 Task: Disable the option Research invites.
Action: Mouse moved to (845, 116)
Screenshot: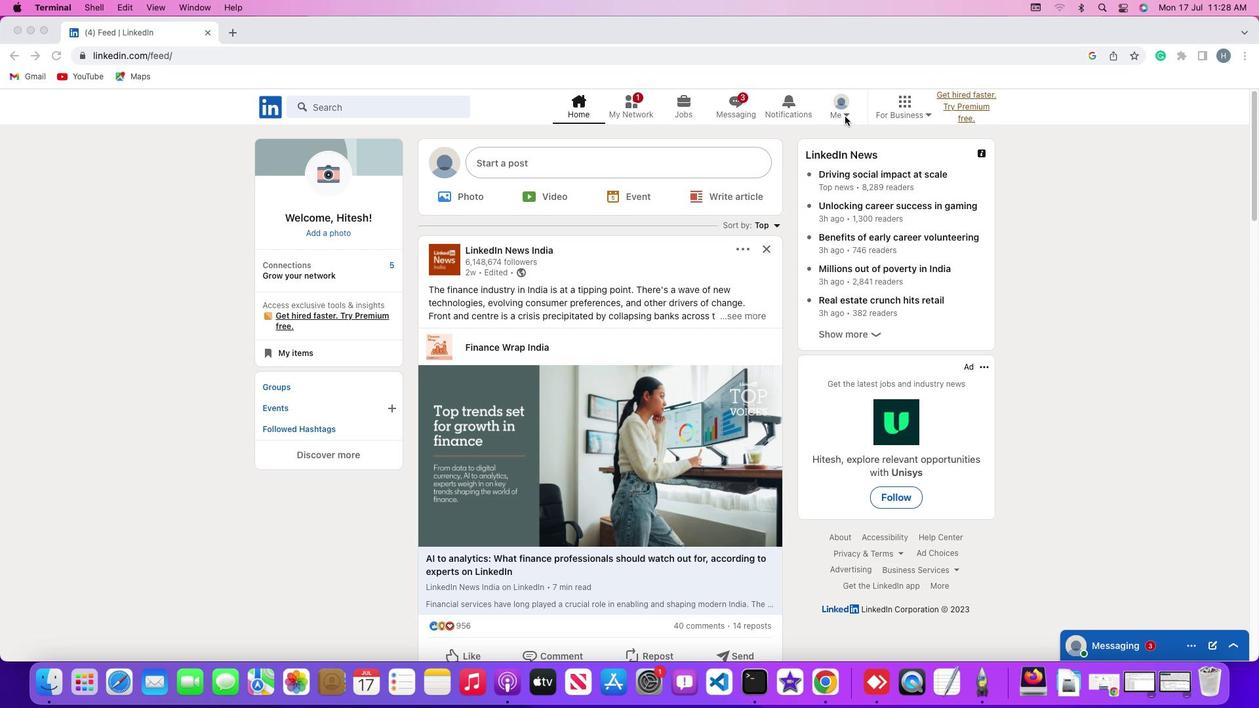 
Action: Mouse pressed left at (845, 116)
Screenshot: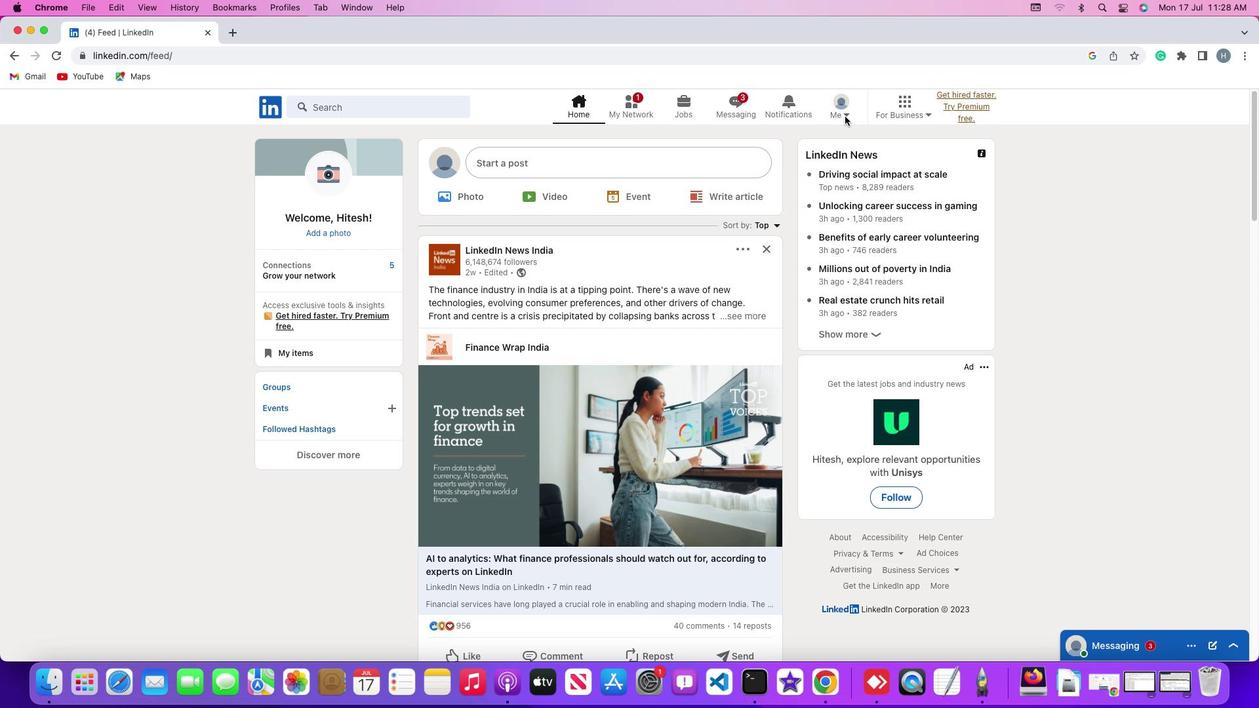 
Action: Mouse pressed left at (845, 116)
Screenshot: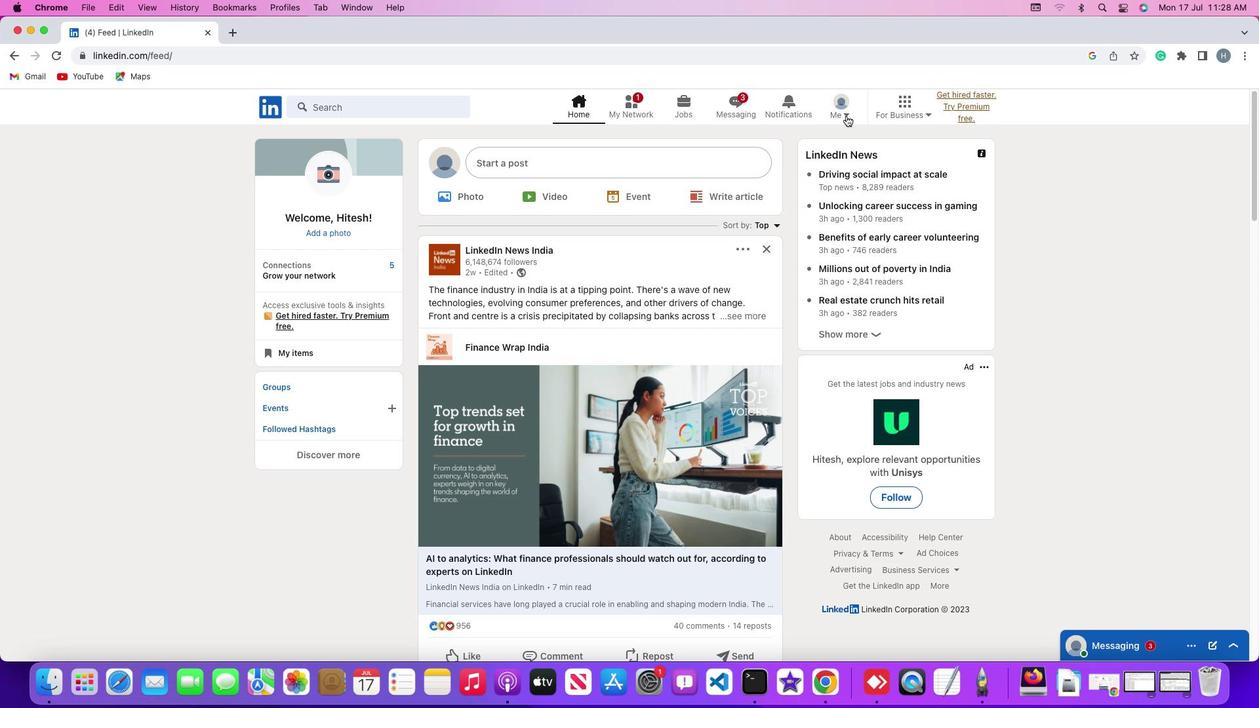 
Action: Mouse moved to (843, 118)
Screenshot: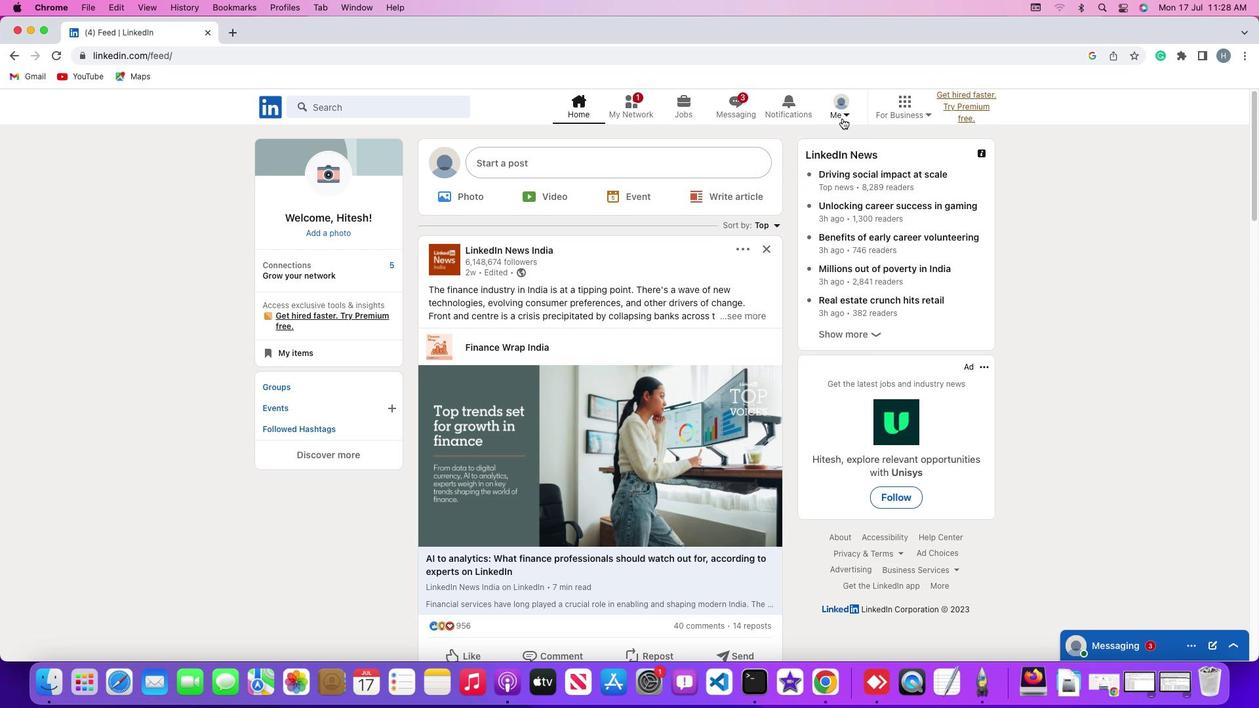 
Action: Mouse pressed left at (843, 118)
Screenshot: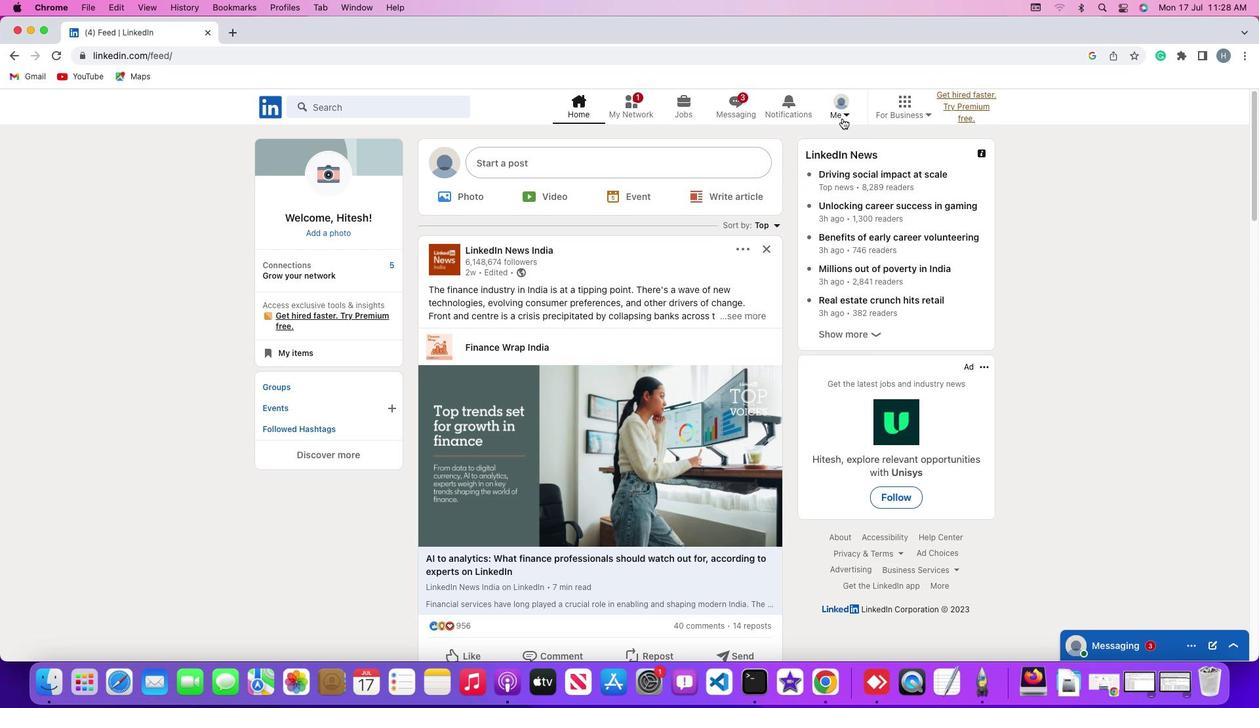 
Action: Mouse moved to (755, 256)
Screenshot: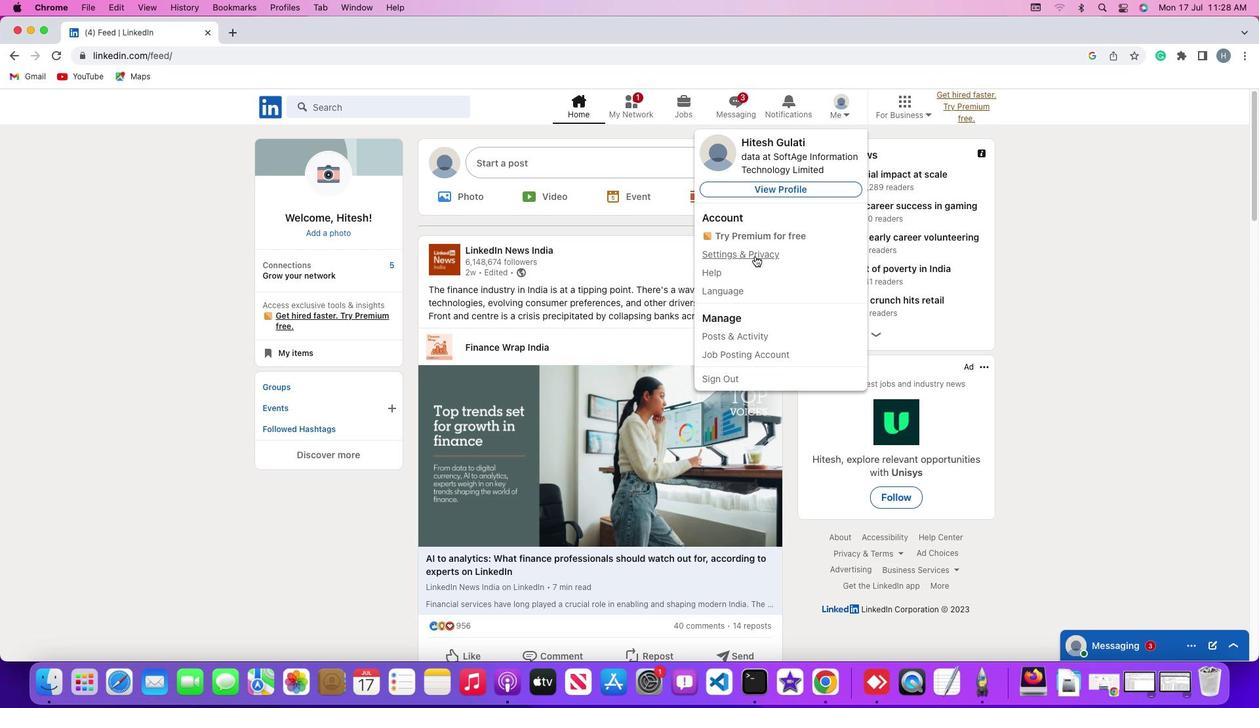 
Action: Mouse pressed left at (755, 256)
Screenshot: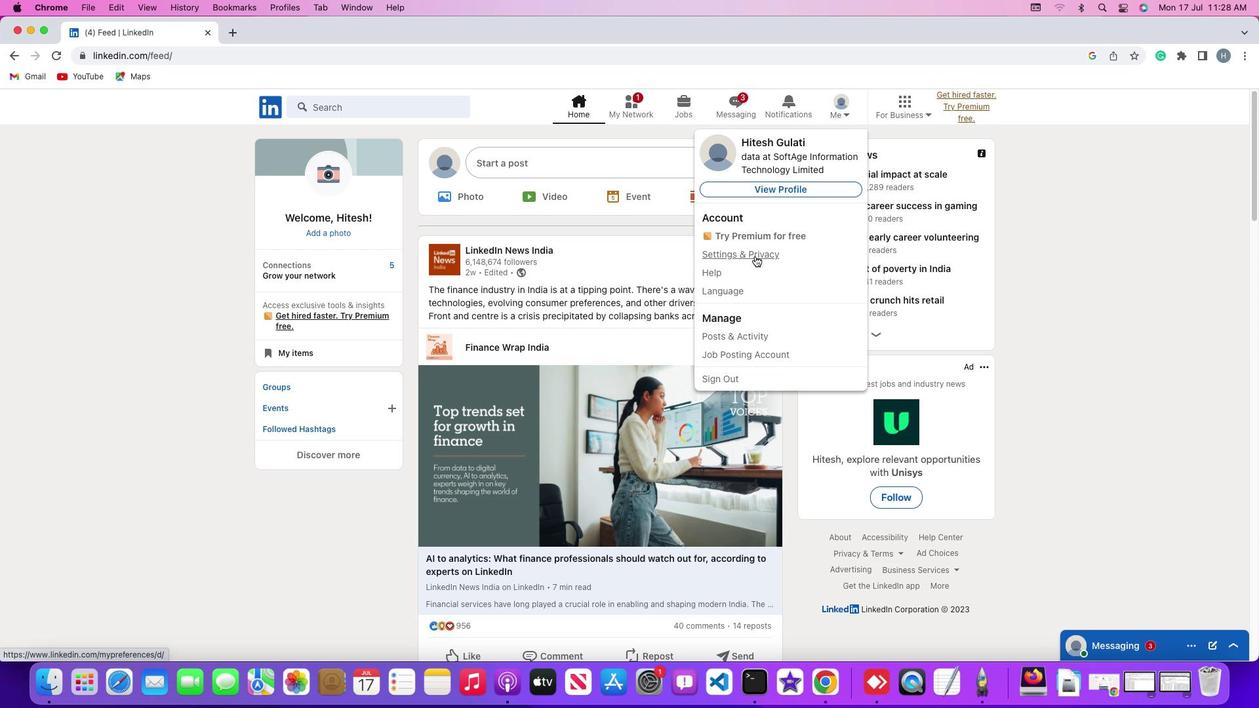 
Action: Mouse moved to (85, 345)
Screenshot: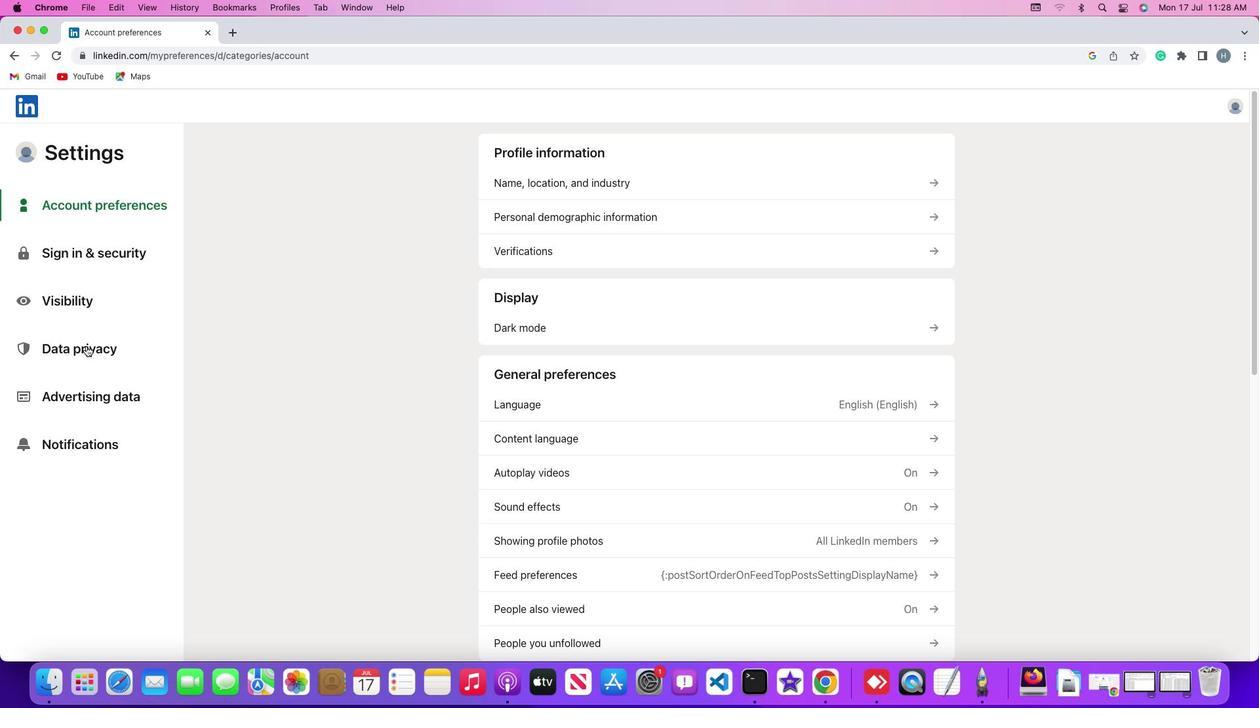 
Action: Mouse pressed left at (85, 345)
Screenshot: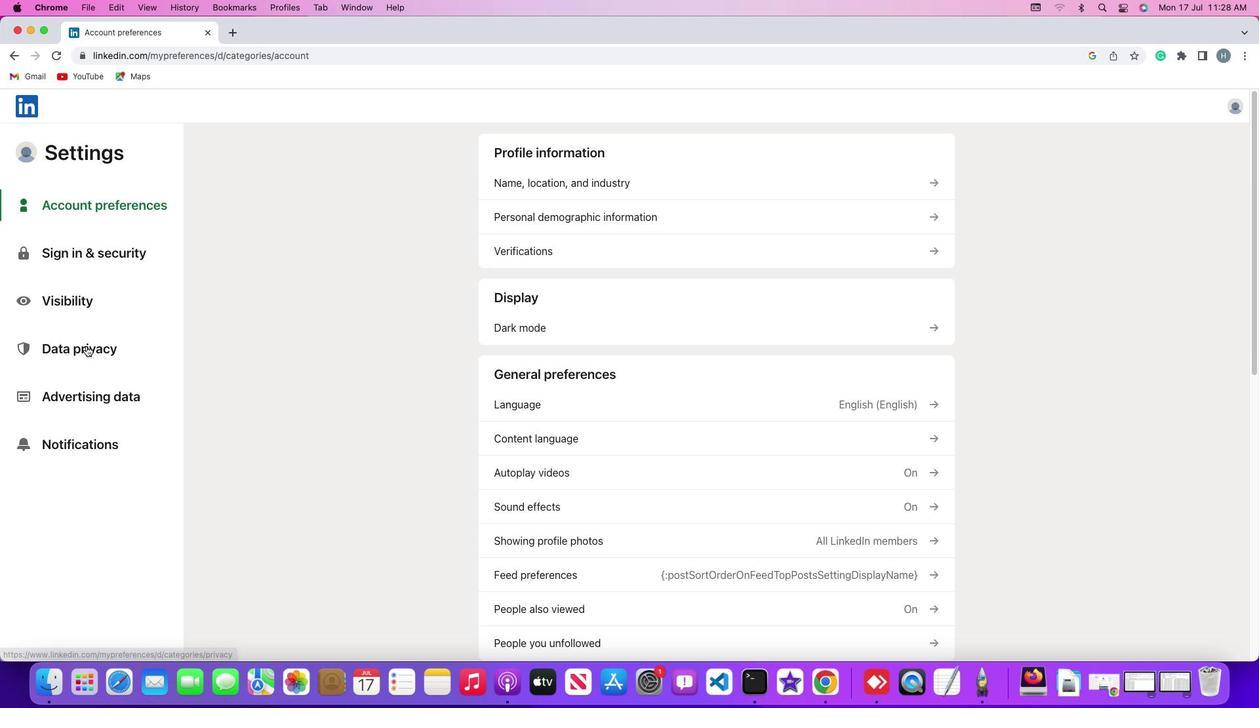 
Action: Mouse moved to (85, 345)
Screenshot: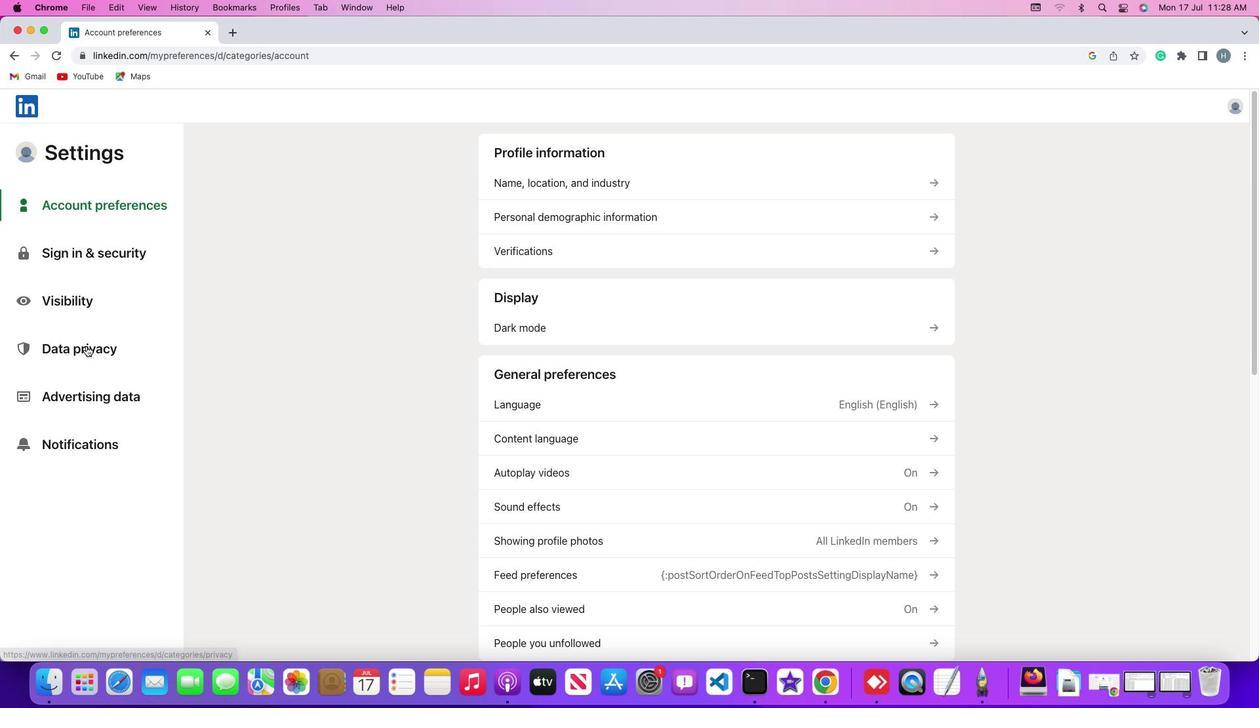 
Action: Mouse pressed left at (85, 345)
Screenshot: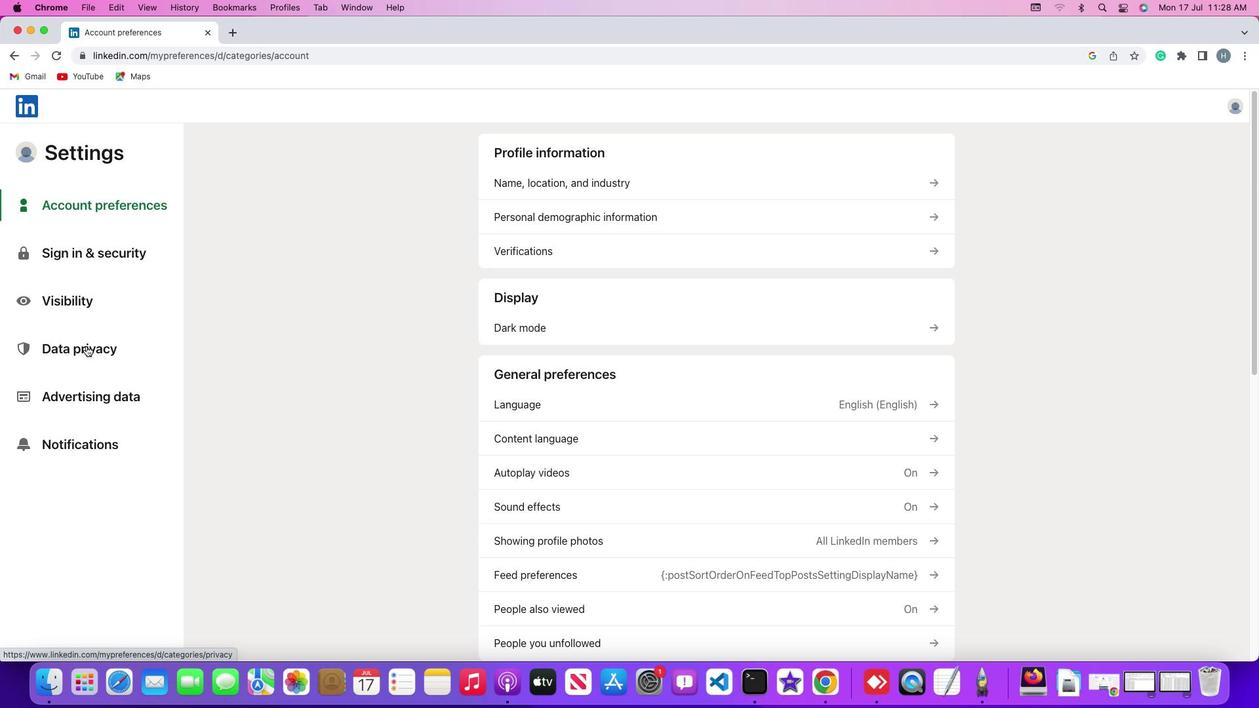 
Action: Mouse moved to (541, 532)
Screenshot: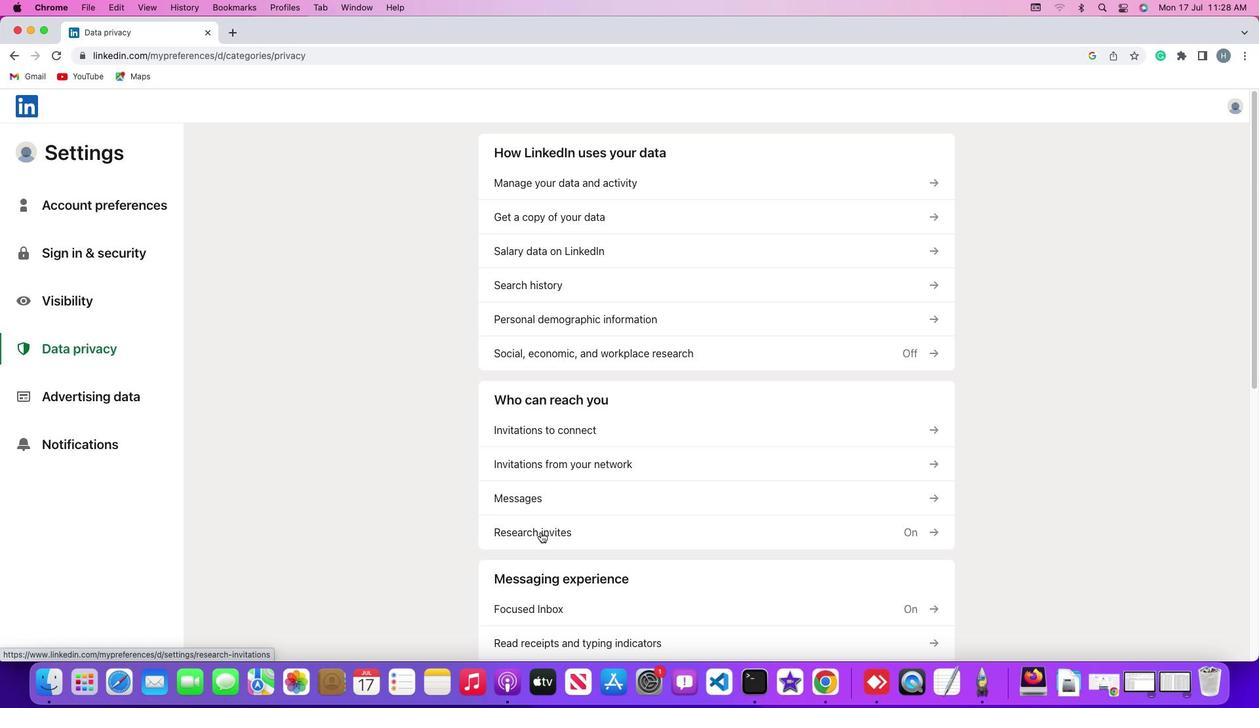 
Action: Mouse pressed left at (541, 532)
Screenshot: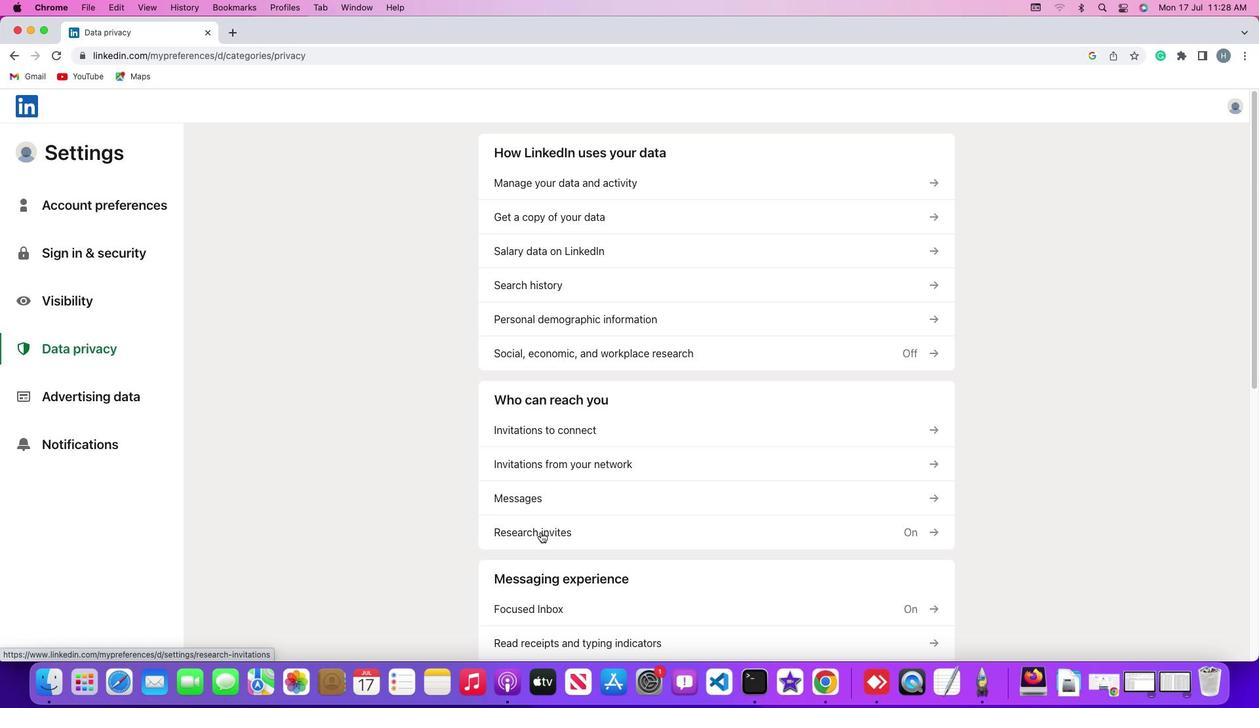 
Action: Mouse moved to (919, 235)
Screenshot: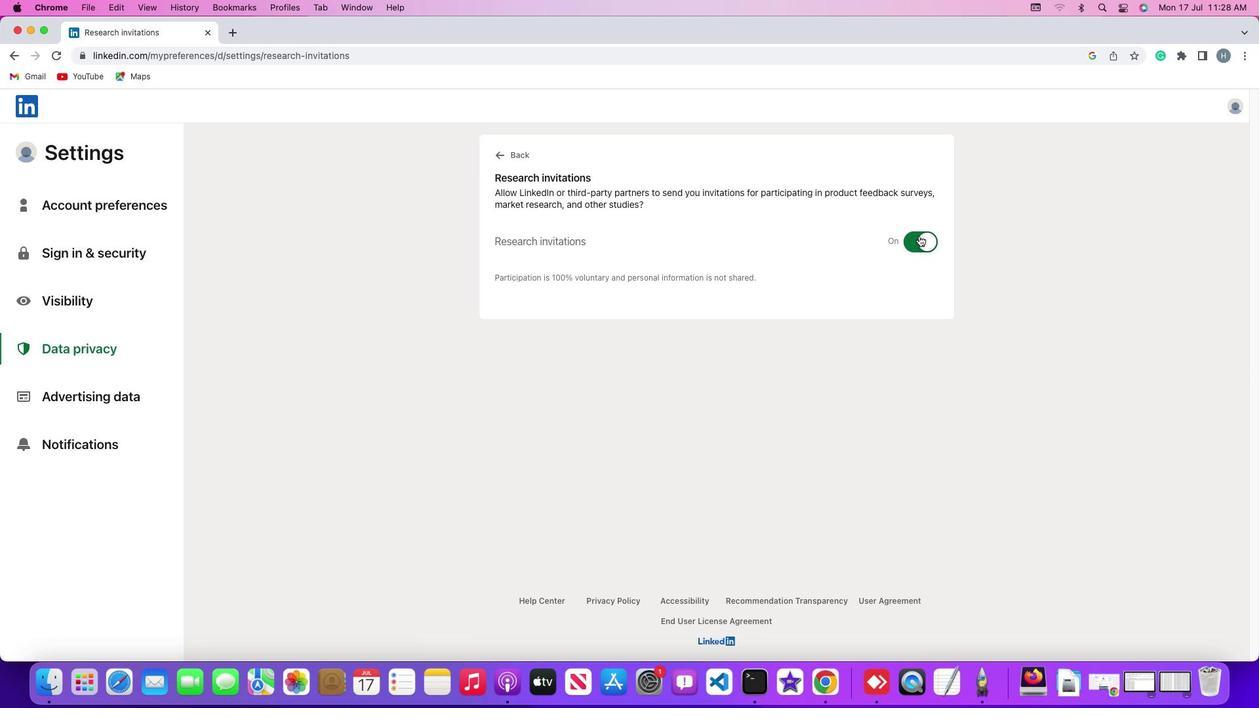 
Action: Mouse pressed left at (919, 235)
Screenshot: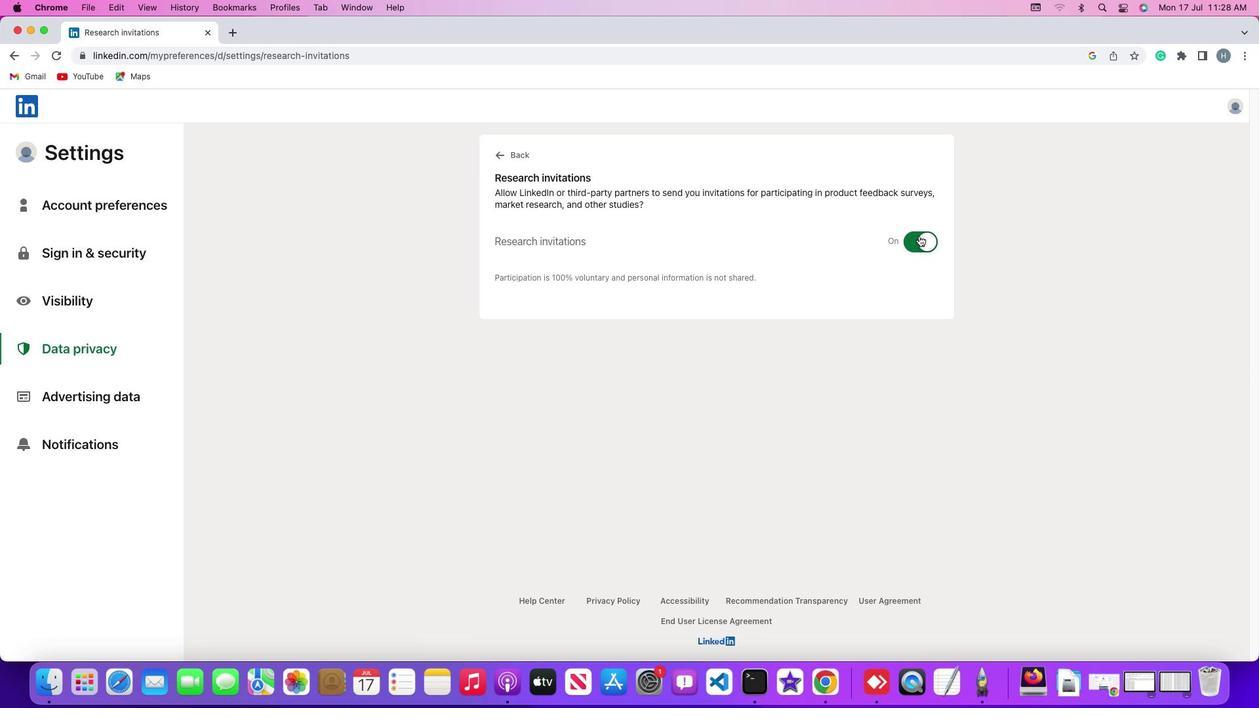 
Action: Mouse moved to (917, 238)
Screenshot: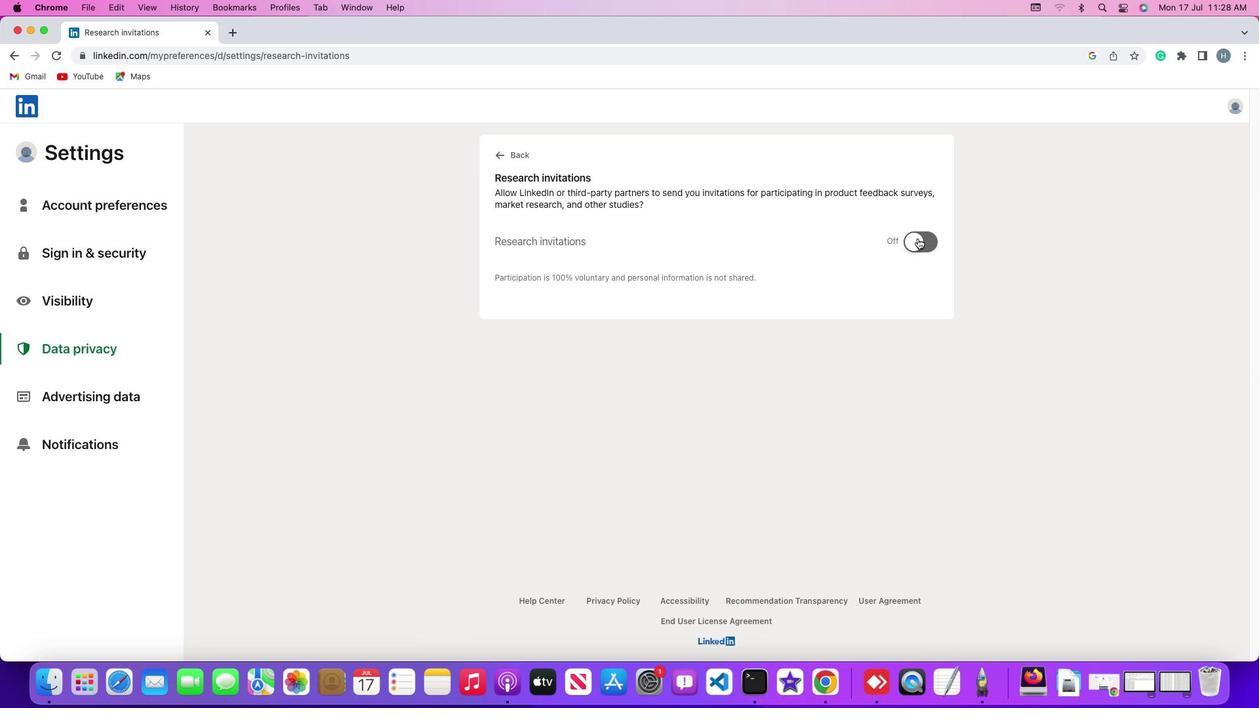
